 Task: Select and add the product "Chicken Green Curry Bowl" to cart from the store "Catering by Summer Shop (Healthy Thai Bowls)".
Action: Mouse pressed left at (38, 75)
Screenshot: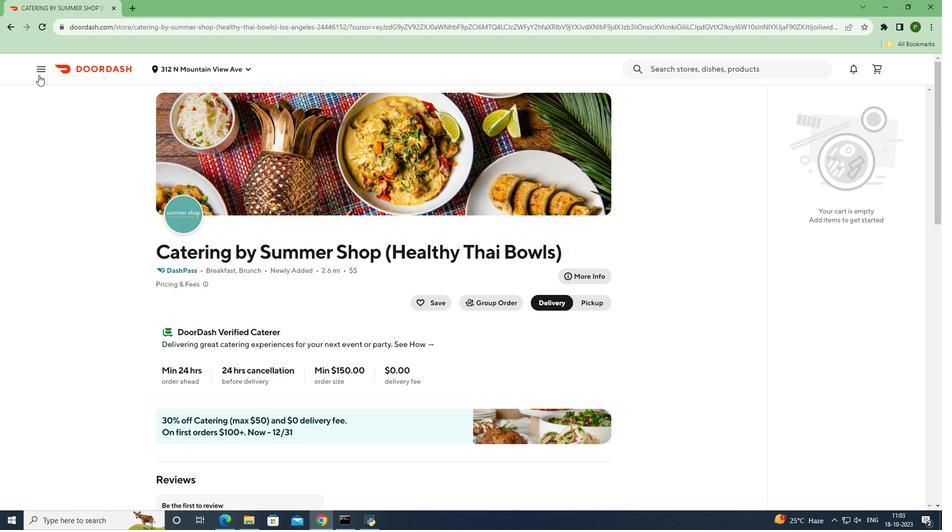 
Action: Mouse moved to (37, 146)
Screenshot: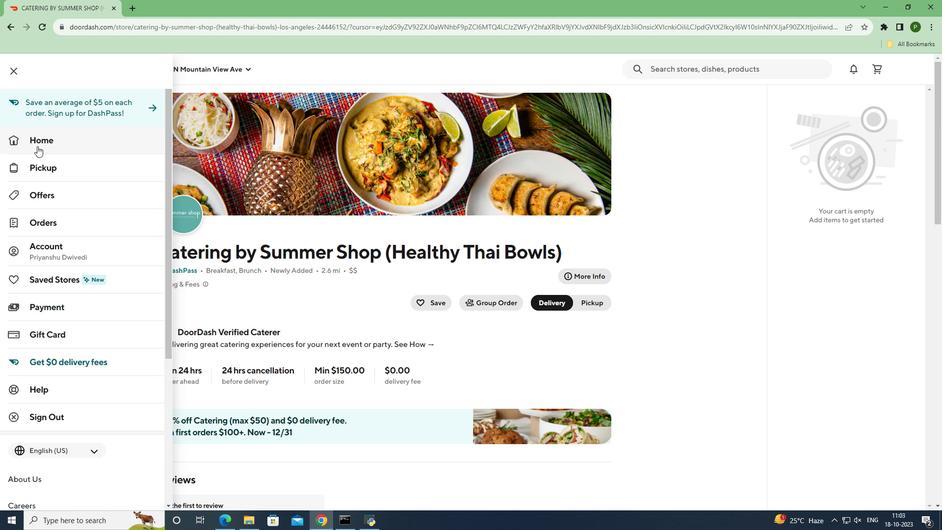 
Action: Mouse pressed left at (37, 146)
Screenshot: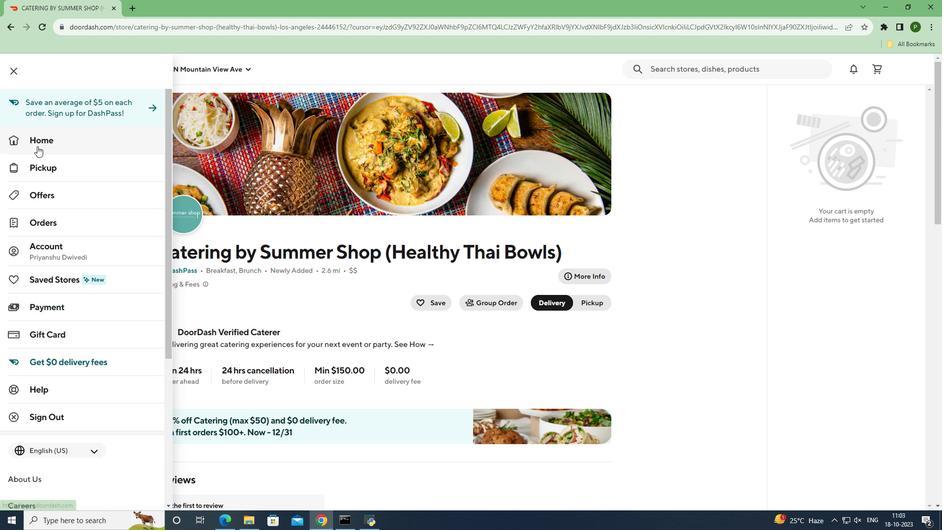 
Action: Mouse moved to (745, 109)
Screenshot: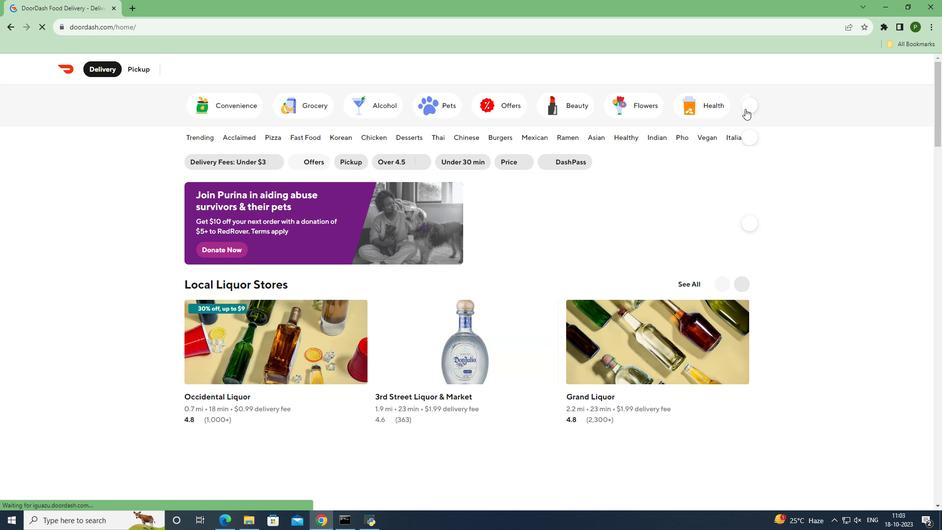 
Action: Mouse pressed left at (745, 109)
Screenshot: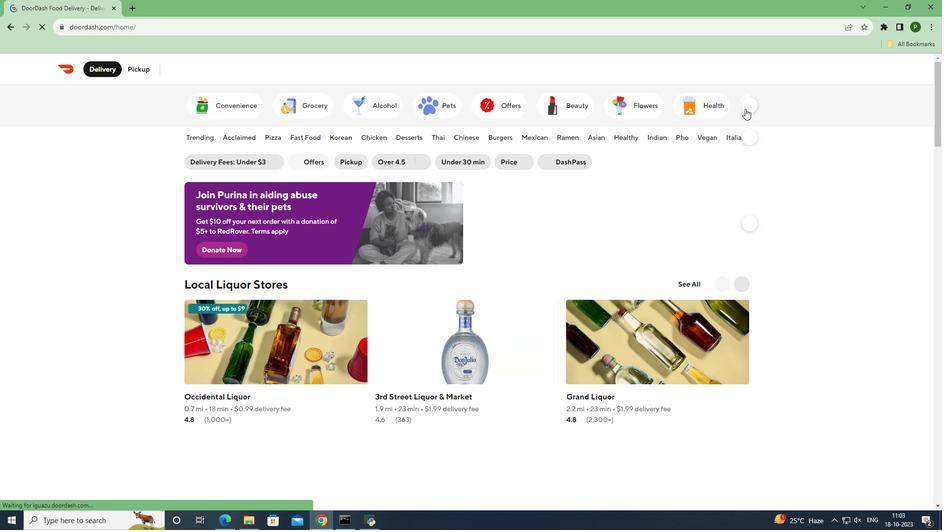 
Action: Mouse moved to (210, 107)
Screenshot: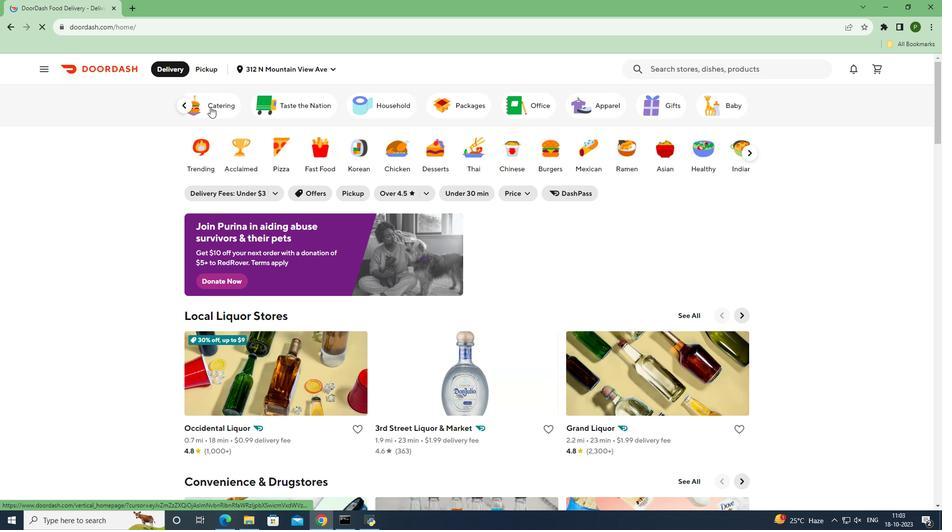 
Action: Mouse pressed left at (210, 107)
Screenshot: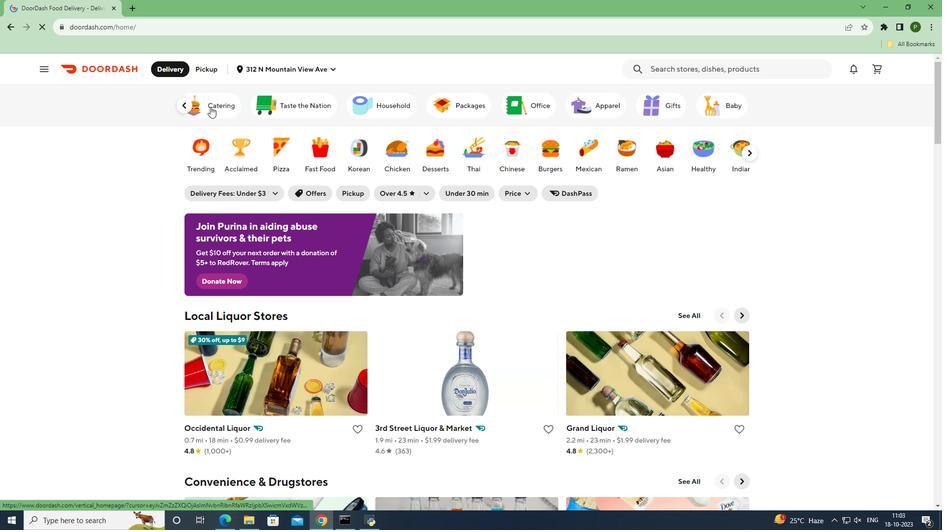 
Action: Mouse moved to (268, 288)
Screenshot: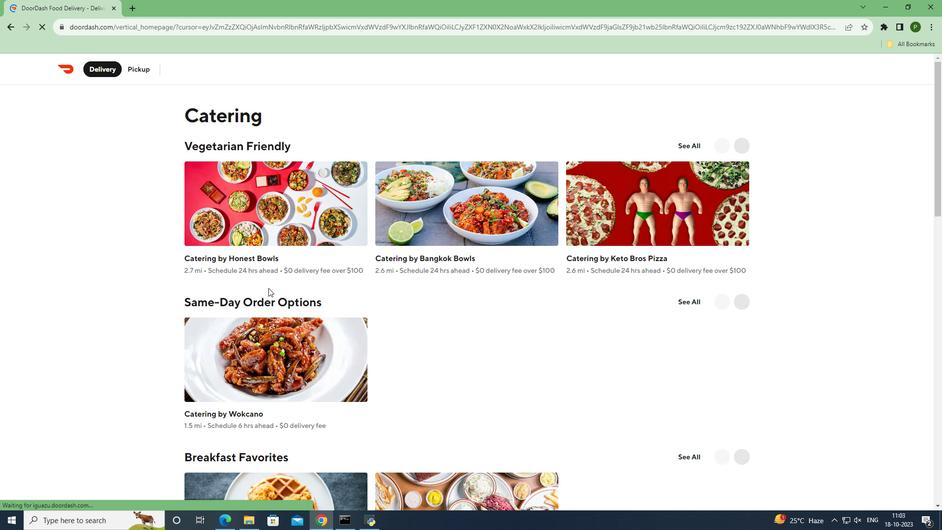 
Action: Mouse scrolled (268, 287) with delta (0, 0)
Screenshot: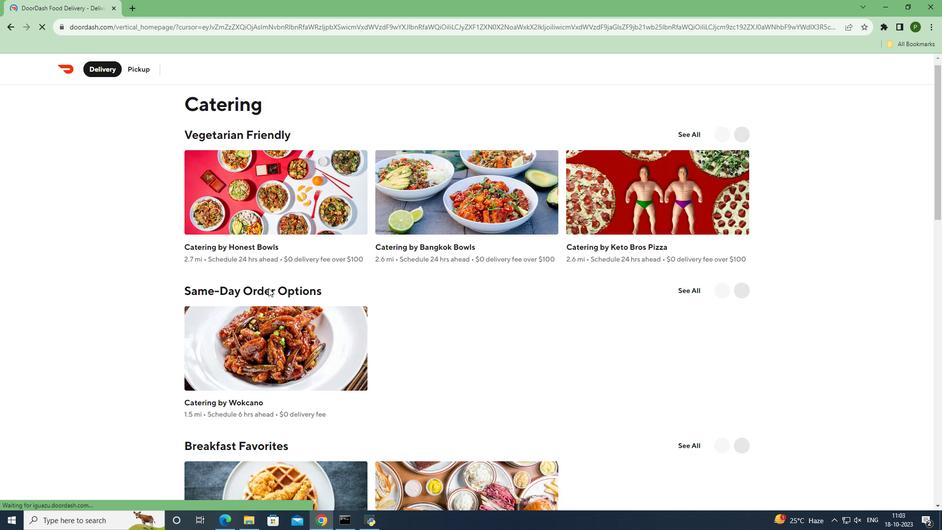 
Action: Mouse scrolled (268, 287) with delta (0, 0)
Screenshot: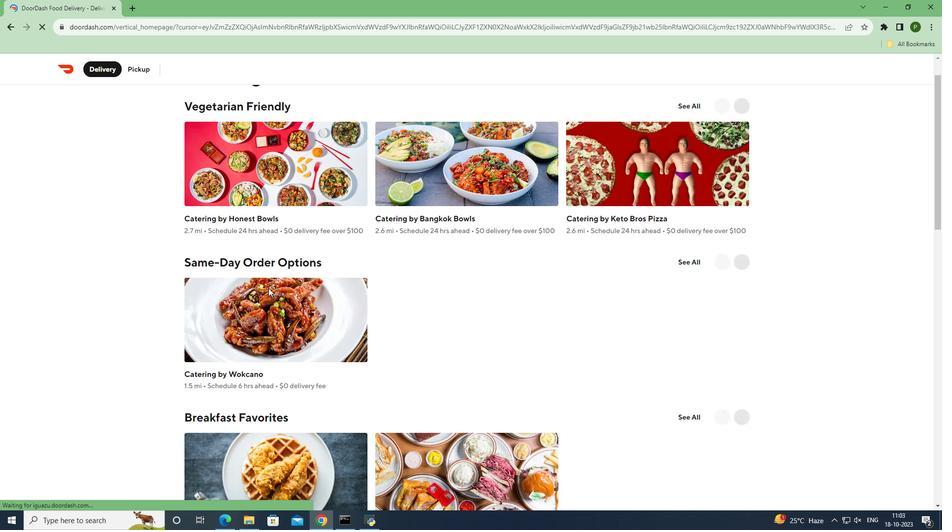 
Action: Mouse scrolled (268, 287) with delta (0, 0)
Screenshot: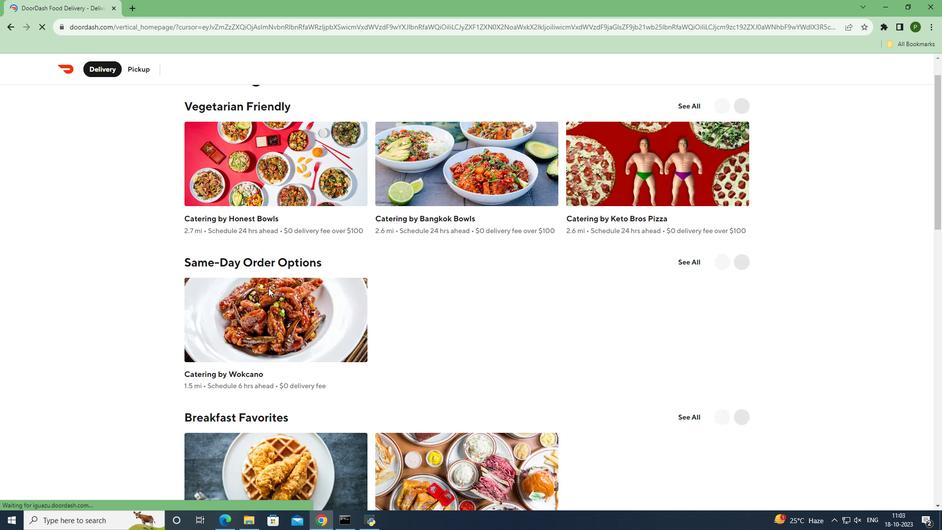 
Action: Mouse scrolled (268, 287) with delta (0, 0)
Screenshot: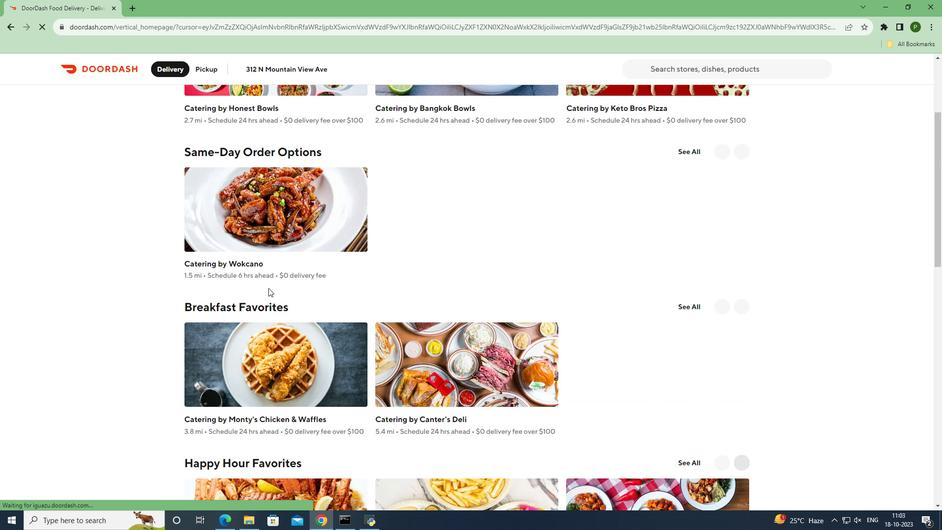 
Action: Mouse scrolled (268, 287) with delta (0, 0)
Screenshot: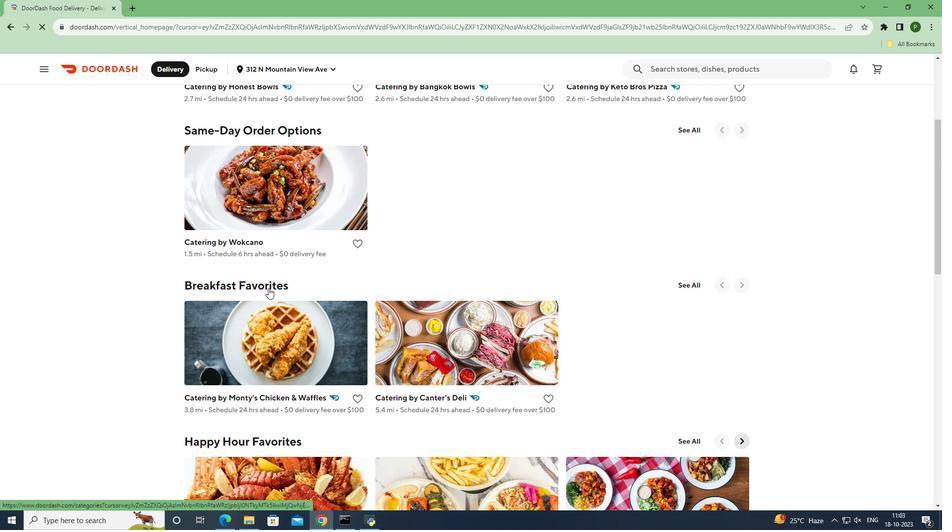 
Action: Mouse scrolled (268, 287) with delta (0, 0)
Screenshot: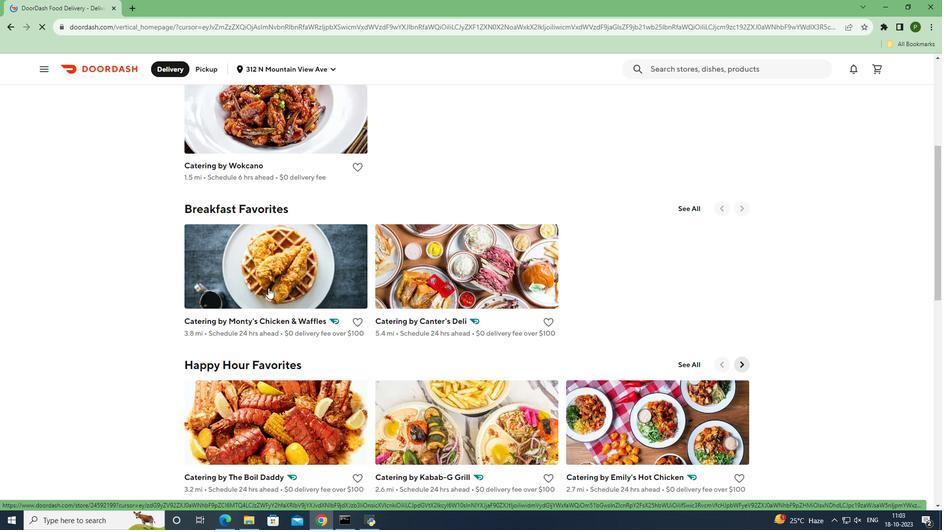 
Action: Mouse scrolled (268, 287) with delta (0, 0)
Screenshot: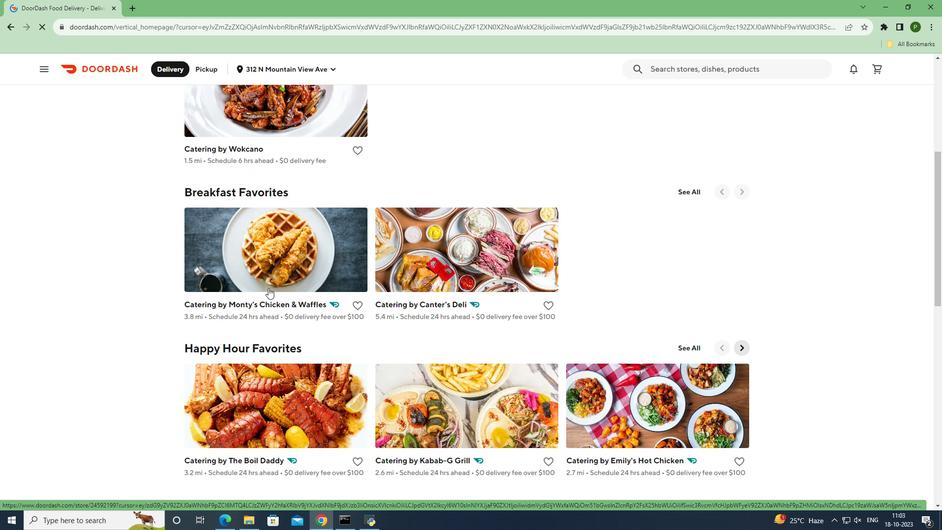 
Action: Mouse scrolled (268, 287) with delta (0, 0)
Screenshot: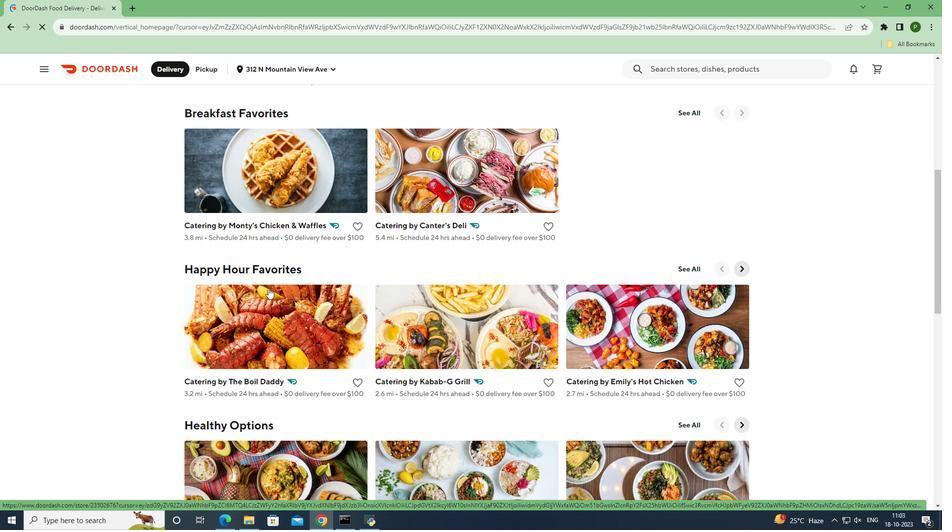 
Action: Mouse scrolled (268, 287) with delta (0, 0)
Screenshot: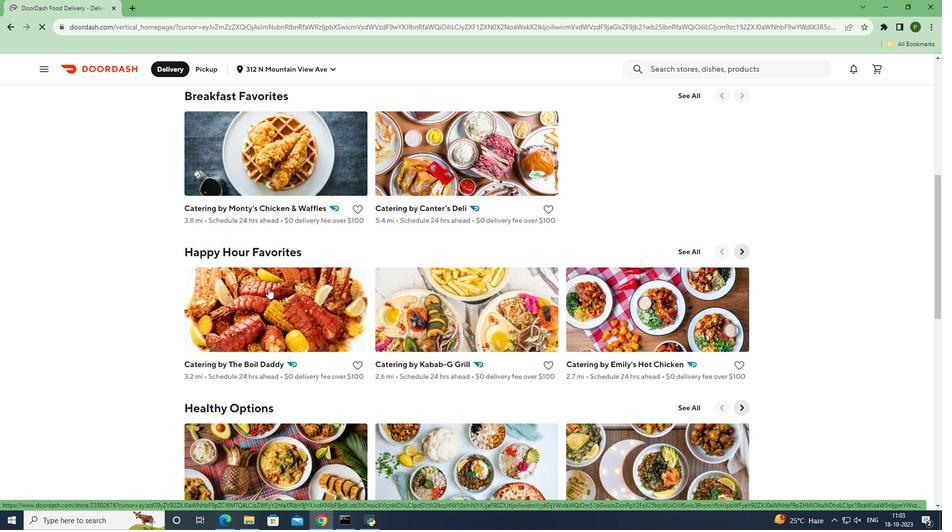 
Action: Mouse scrolled (268, 287) with delta (0, 0)
Screenshot: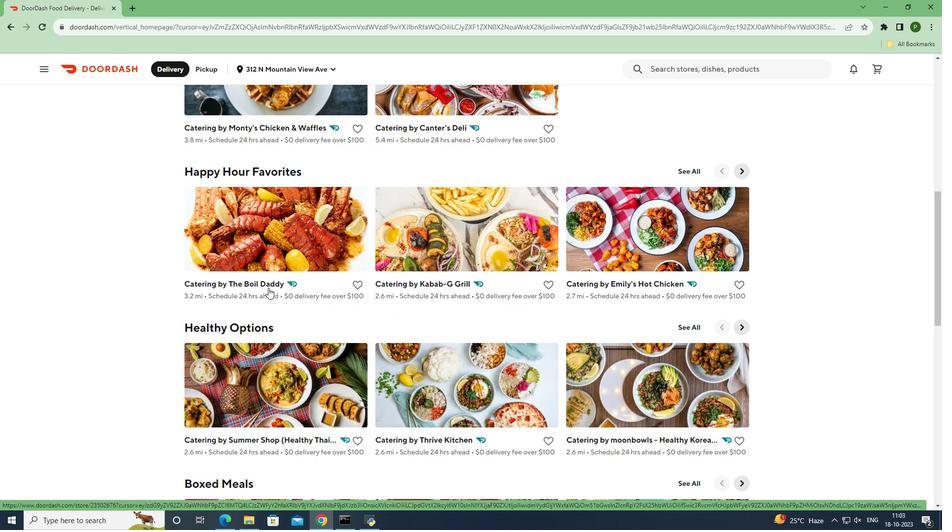 
Action: Mouse scrolled (268, 287) with delta (0, 0)
Screenshot: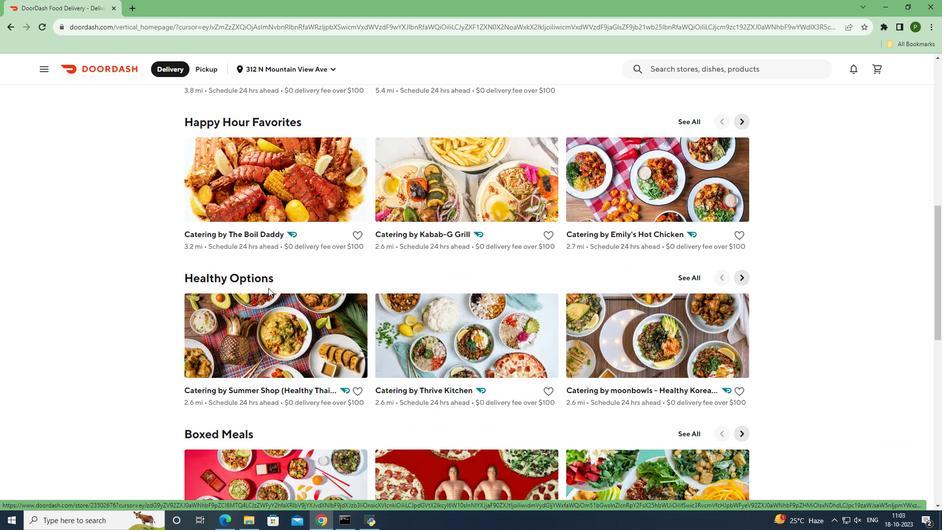 
Action: Mouse pressed left at (268, 288)
Screenshot: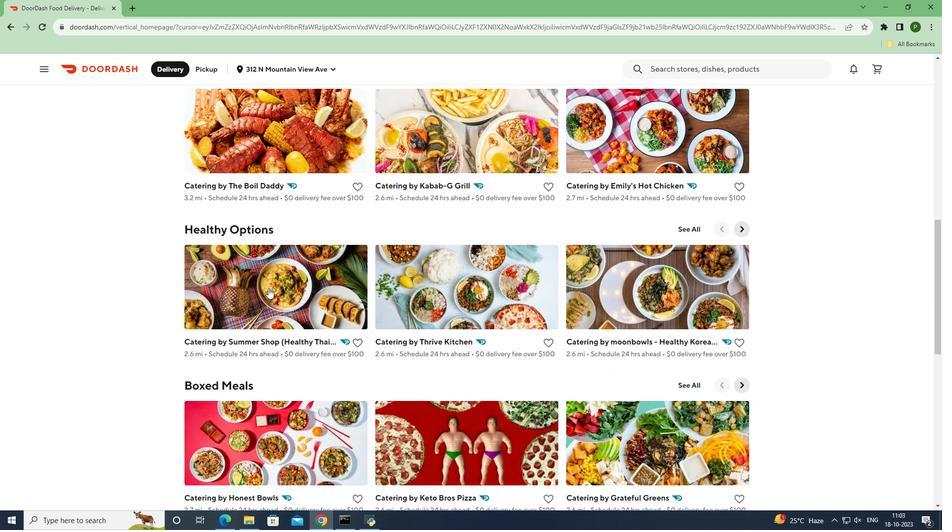 
Action: Mouse moved to (433, 294)
Screenshot: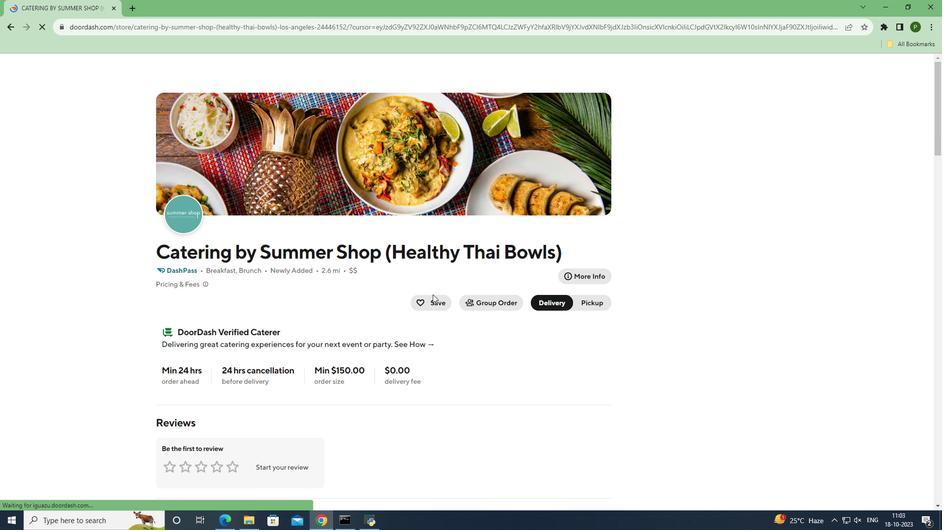 
Action: Mouse scrolled (433, 294) with delta (0, 0)
Screenshot: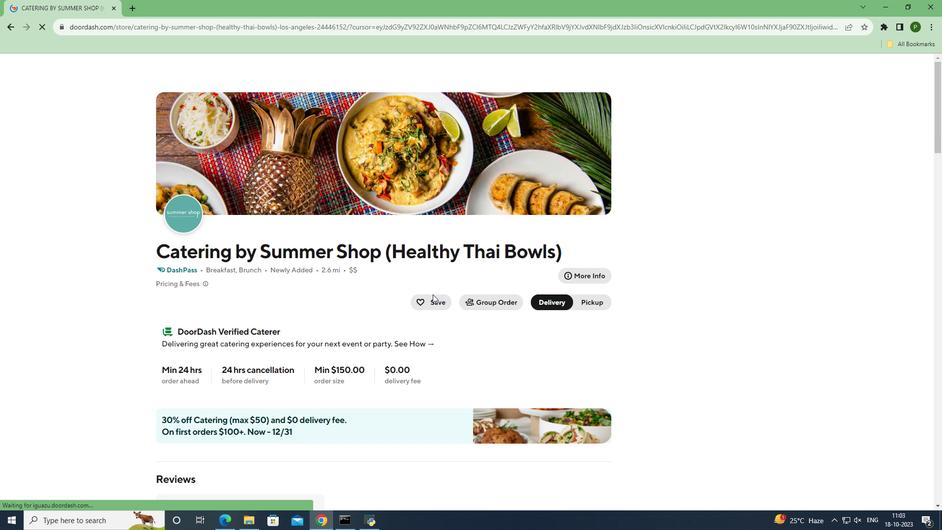 
Action: Mouse scrolled (433, 294) with delta (0, 0)
Screenshot: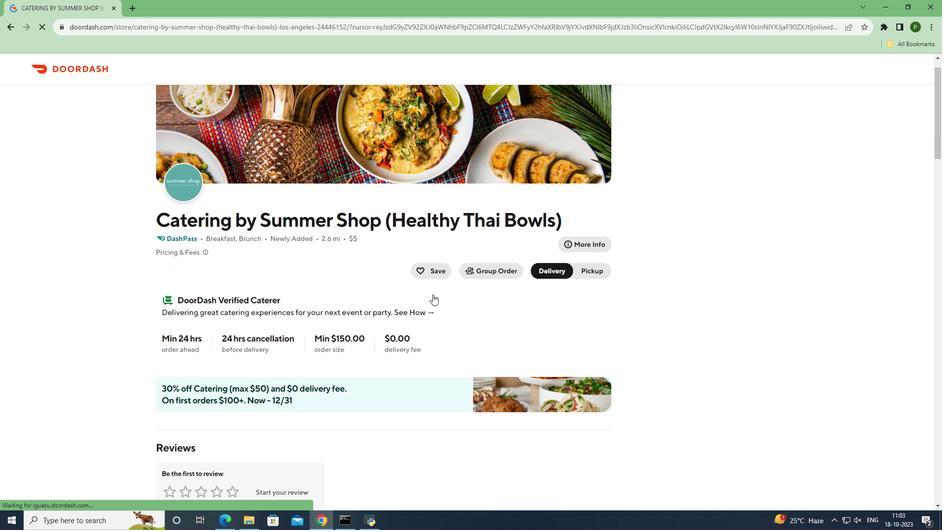 
Action: Mouse scrolled (433, 294) with delta (0, 0)
Screenshot: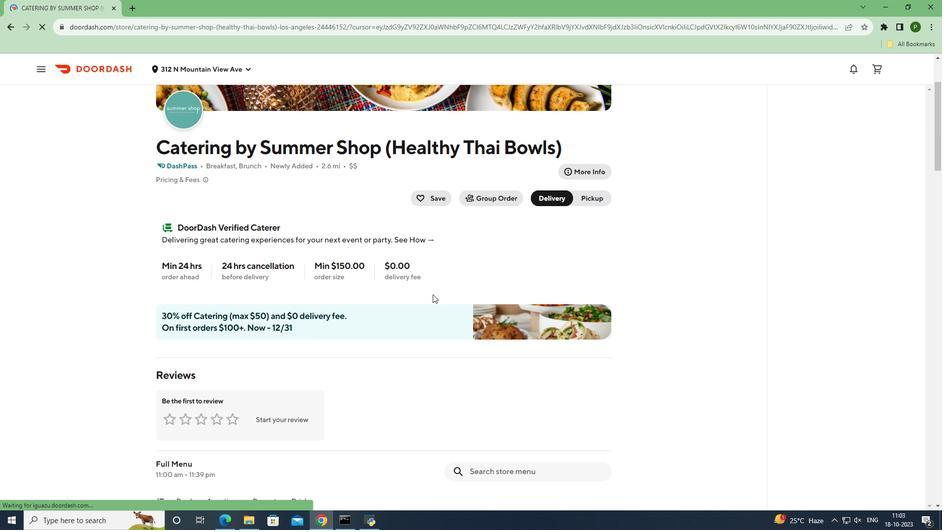 
Action: Mouse scrolled (433, 294) with delta (0, 0)
Screenshot: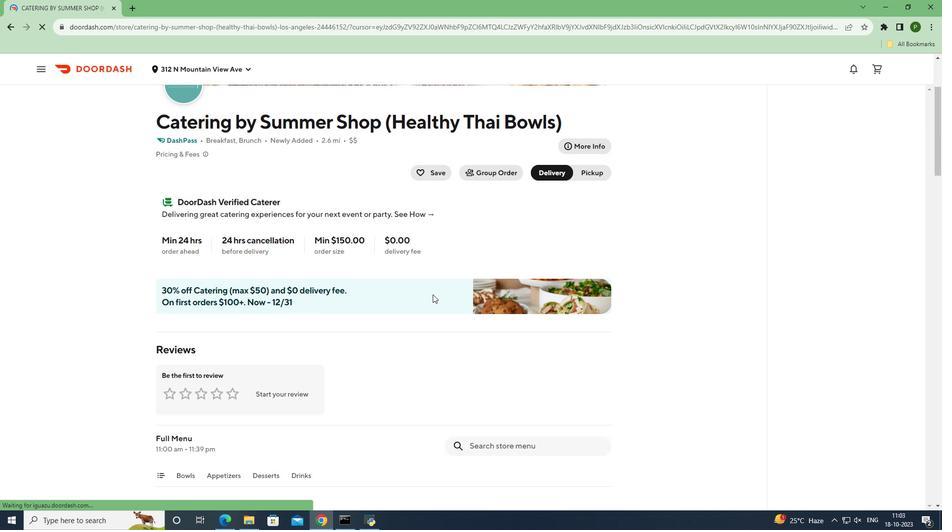 
Action: Mouse scrolled (433, 294) with delta (0, 0)
Screenshot: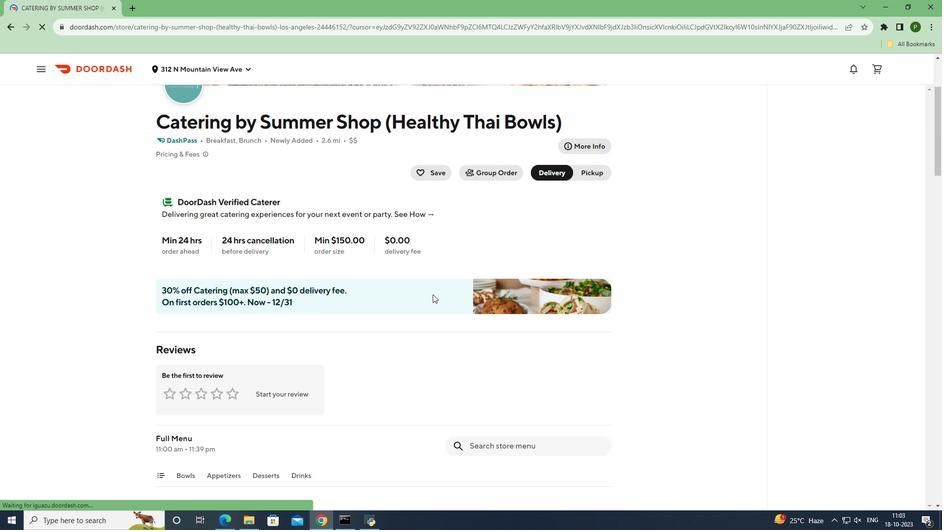 
Action: Mouse moved to (478, 331)
Screenshot: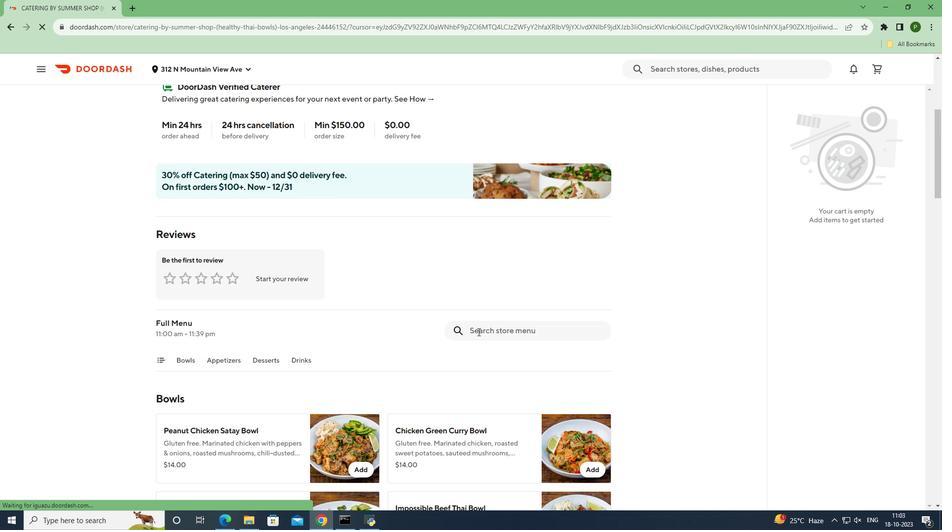 
Action: Mouse pressed left at (478, 331)
Screenshot: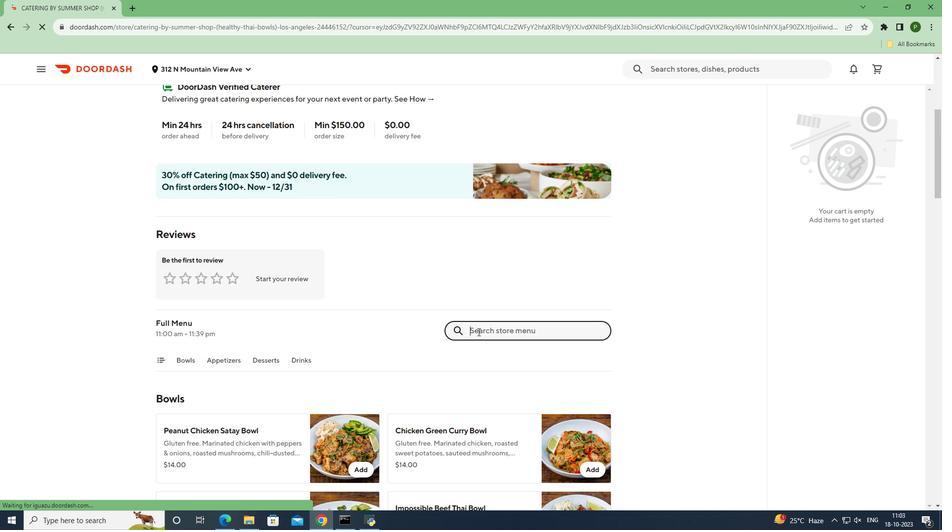 
Action: Key pressed <Key.caps_lock>C<Key.caps_lock>hicken<Key.space><Key.caps_lock>G<Key.caps_lock>reen<Key.space><Key.caps_lock>C<Key.caps_lock>urry<Key.space><Key.caps_lock>B<Key.caps_lock>owl<Key.enter>
Screenshot: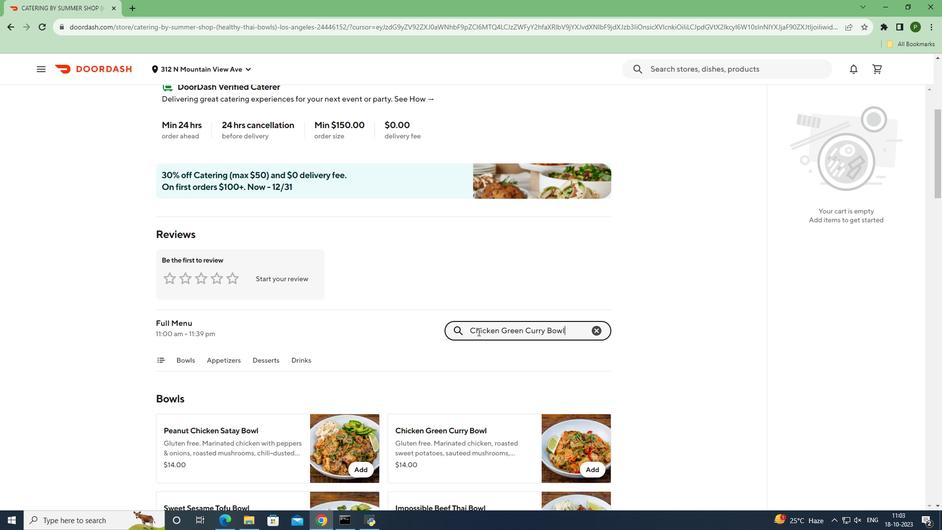 
Action: Mouse moved to (355, 274)
Screenshot: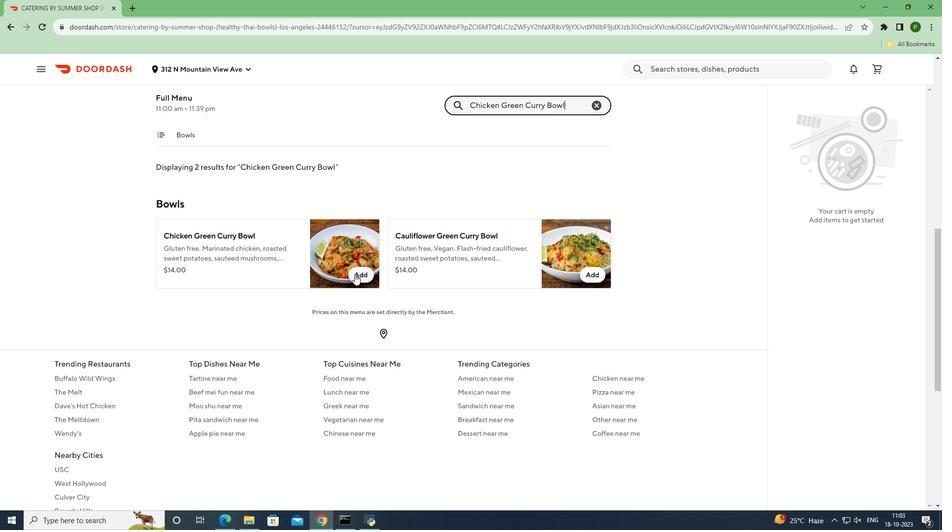 
Action: Mouse pressed left at (355, 274)
Screenshot: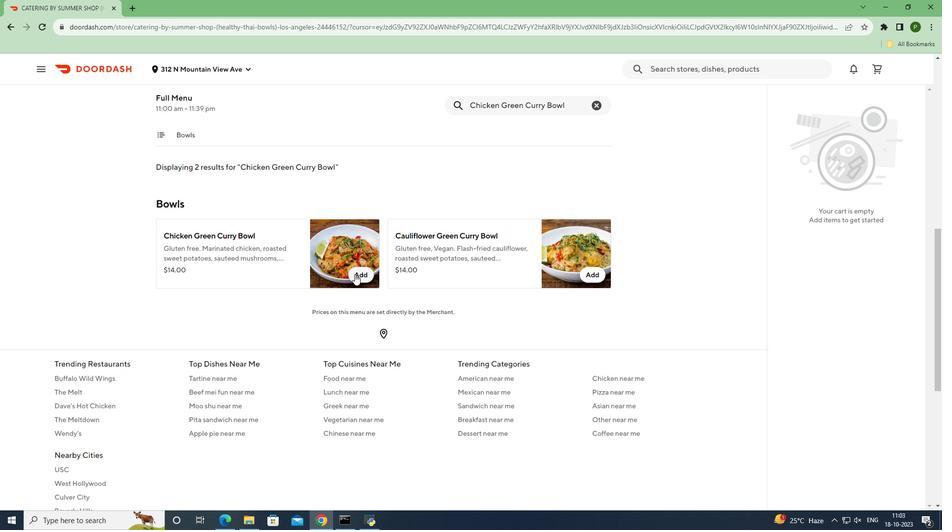 
Action: Mouse moved to (486, 482)
Screenshot: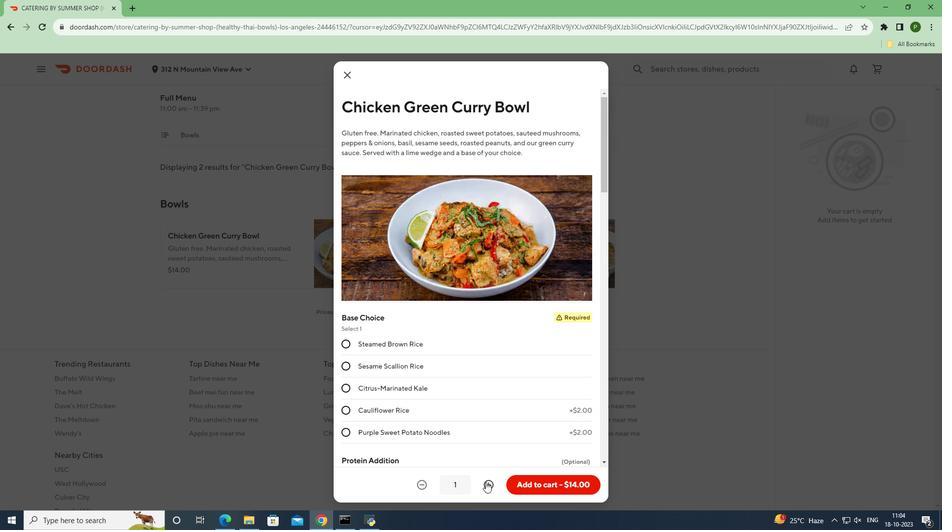 
Action: Mouse pressed left at (486, 482)
Screenshot: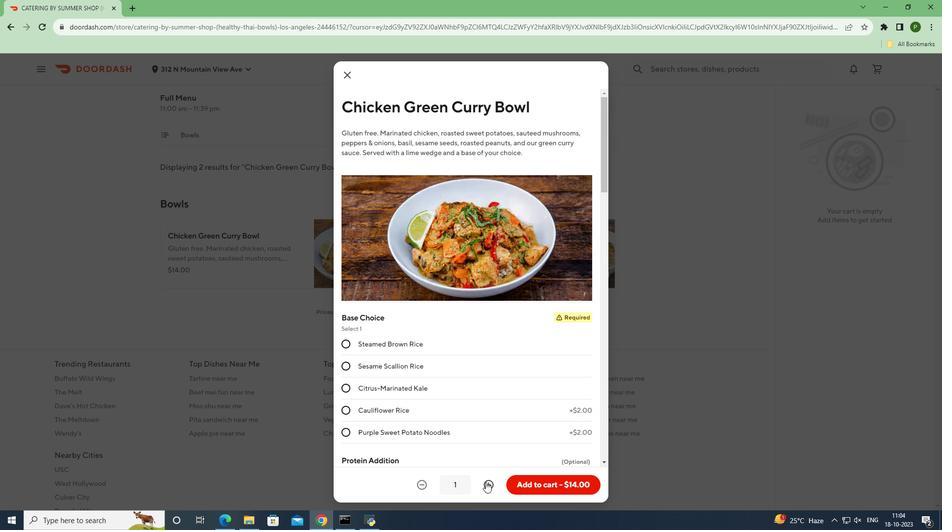 
Action: Mouse moved to (520, 425)
Screenshot: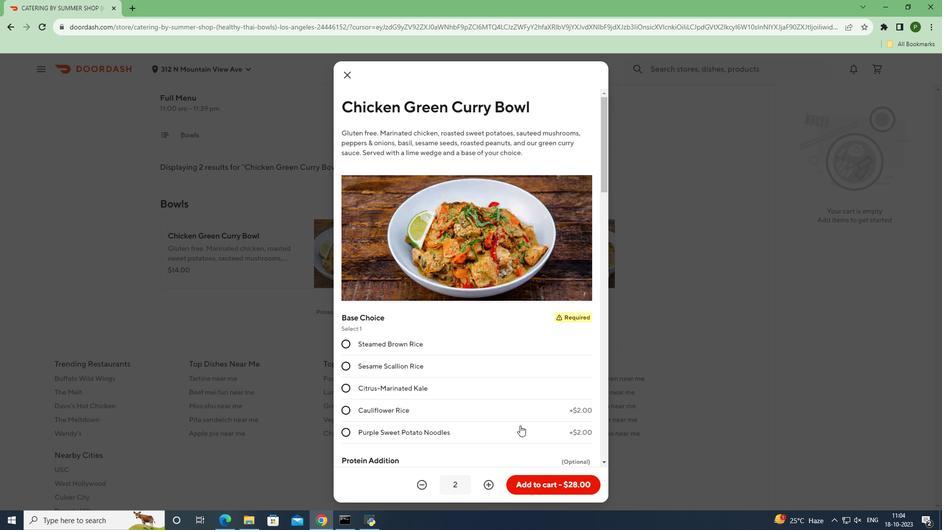 
